 Task: In the description "Complaint Handling Procedures" apply a "symbols".
Action: Mouse pressed left at (186, 506)
Screenshot: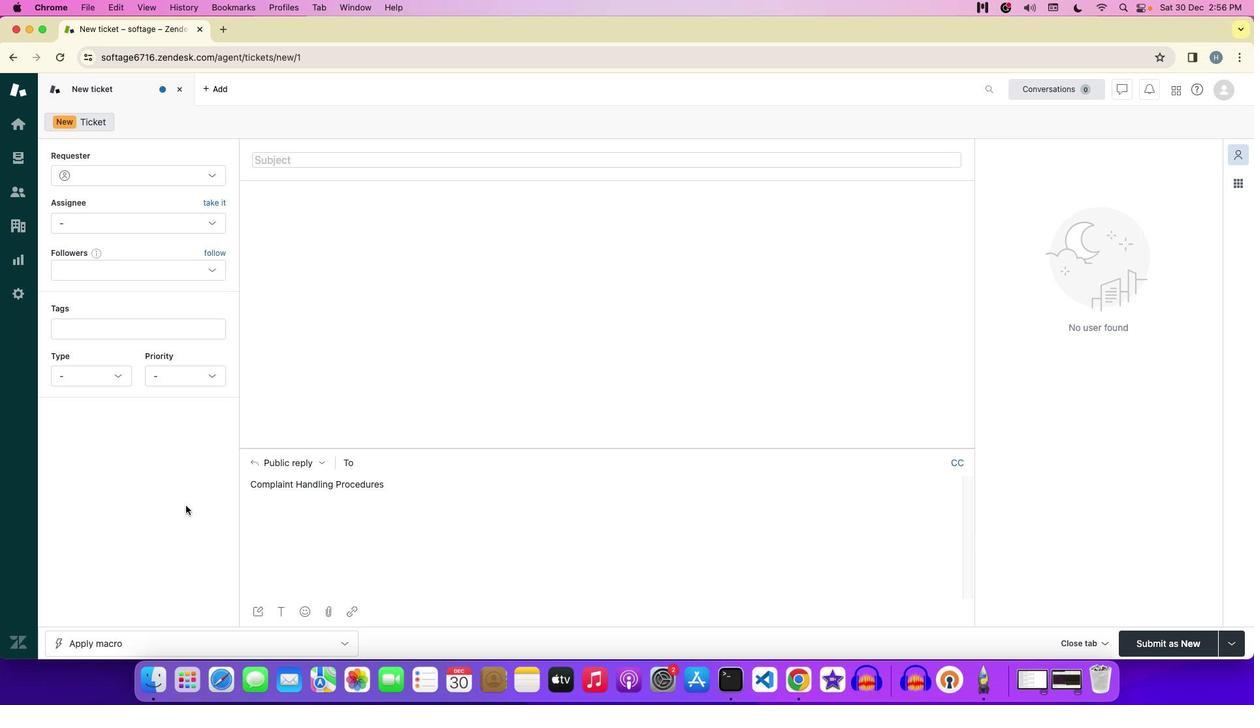 
Action: Mouse moved to (305, 611)
Screenshot: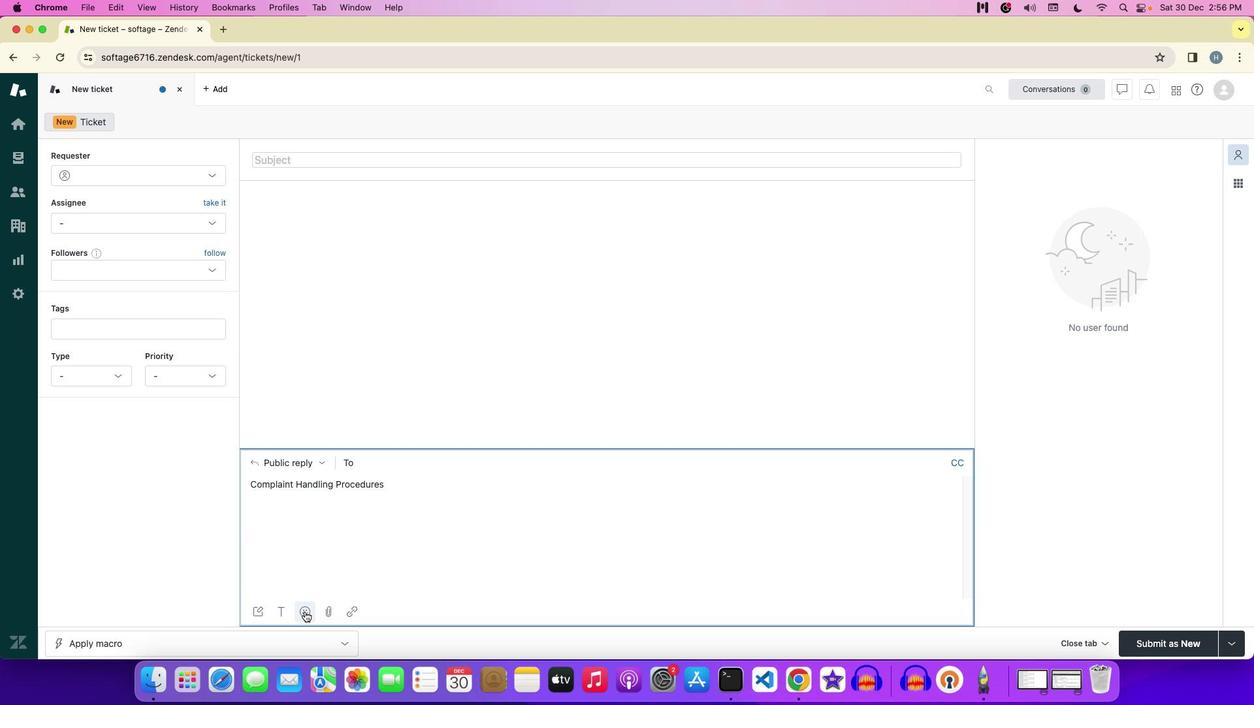 
Action: Mouse pressed left at (305, 611)
Screenshot: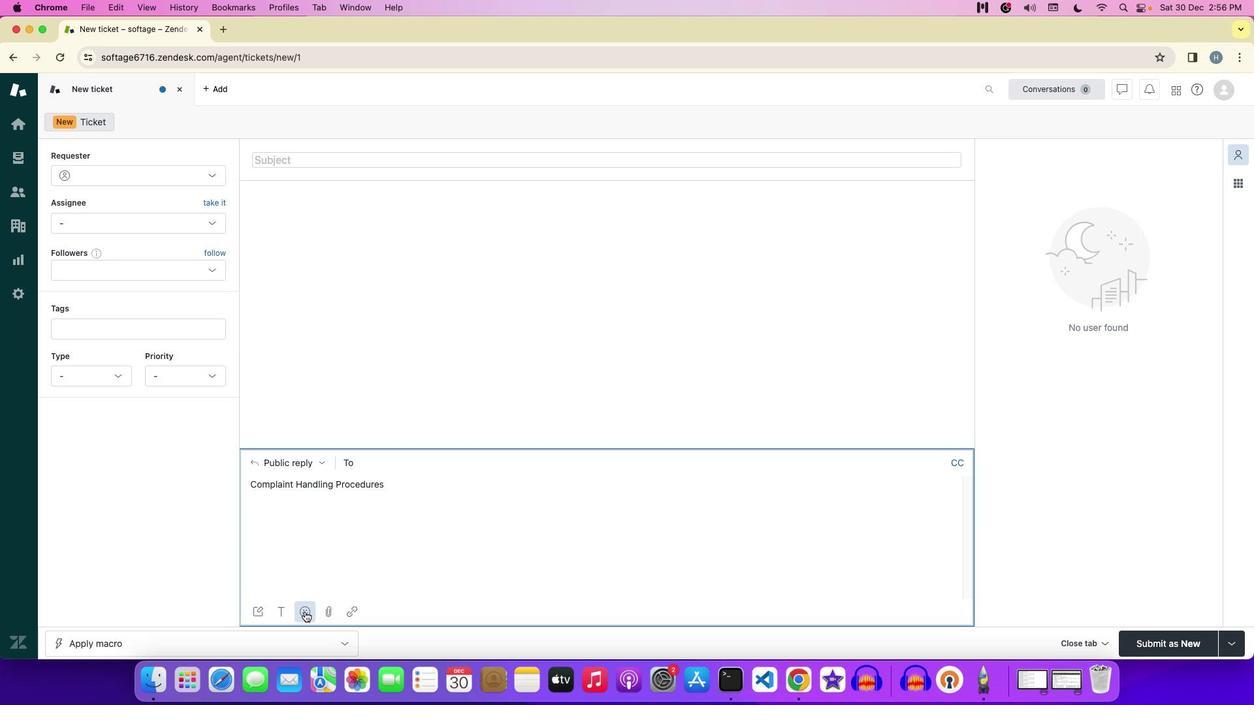 
Action: Mouse moved to (456, 381)
Screenshot: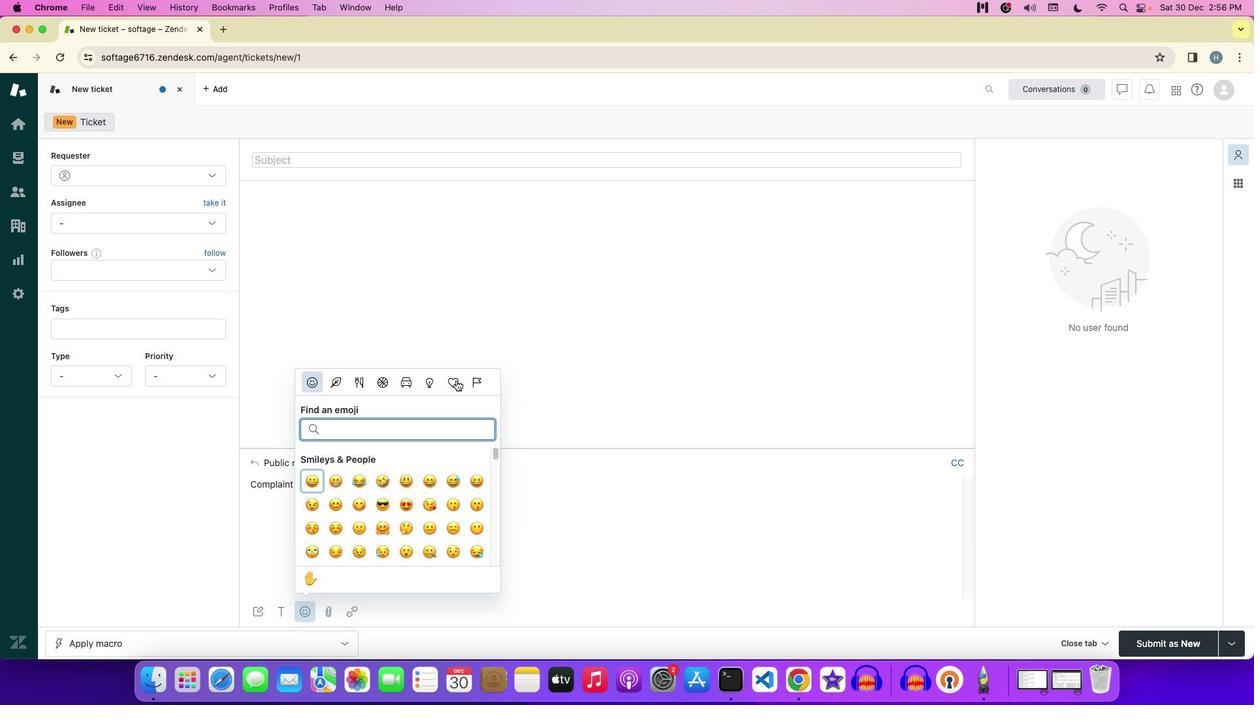 
Action: Mouse pressed left at (456, 381)
Screenshot: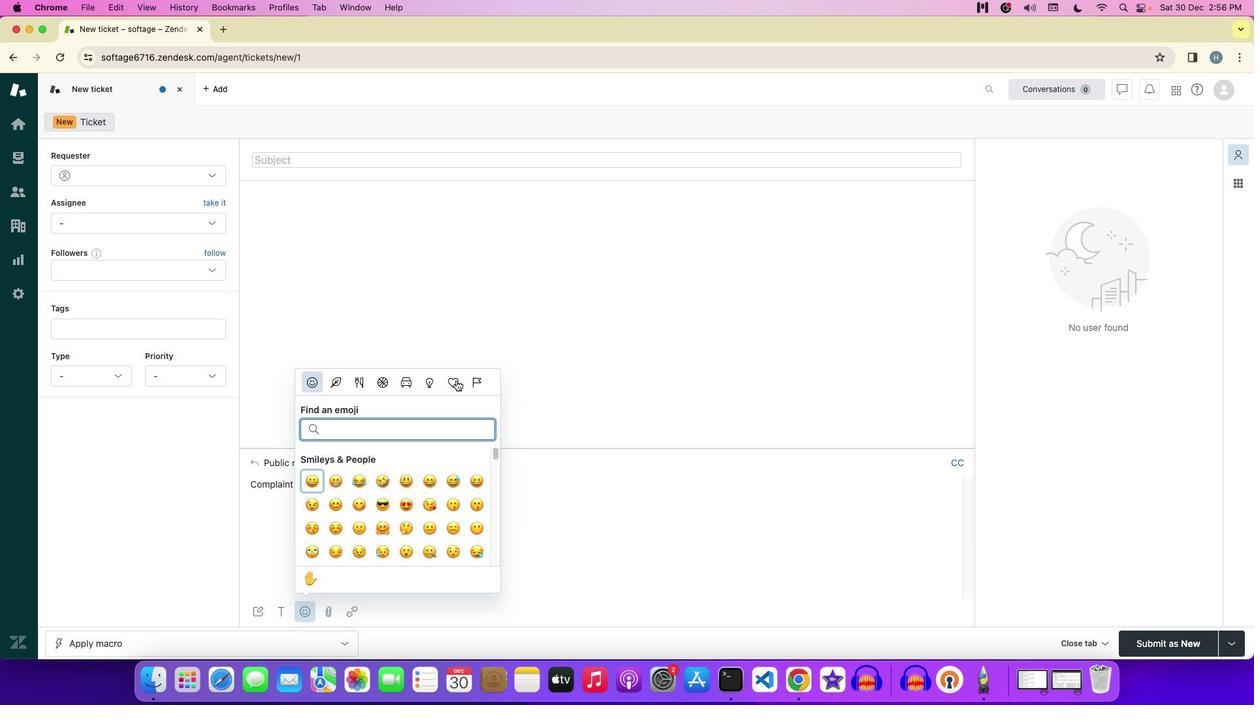 
Action: Mouse moved to (307, 480)
Screenshot: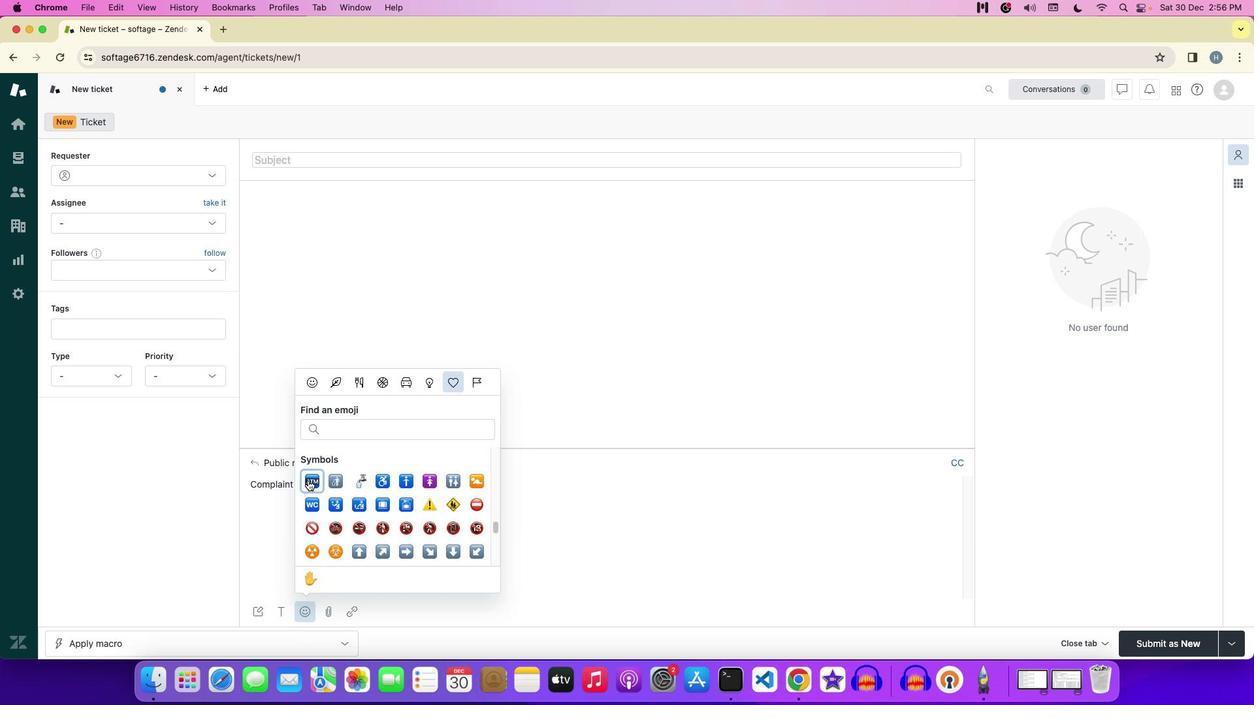 
Action: Mouse pressed left at (307, 480)
Screenshot: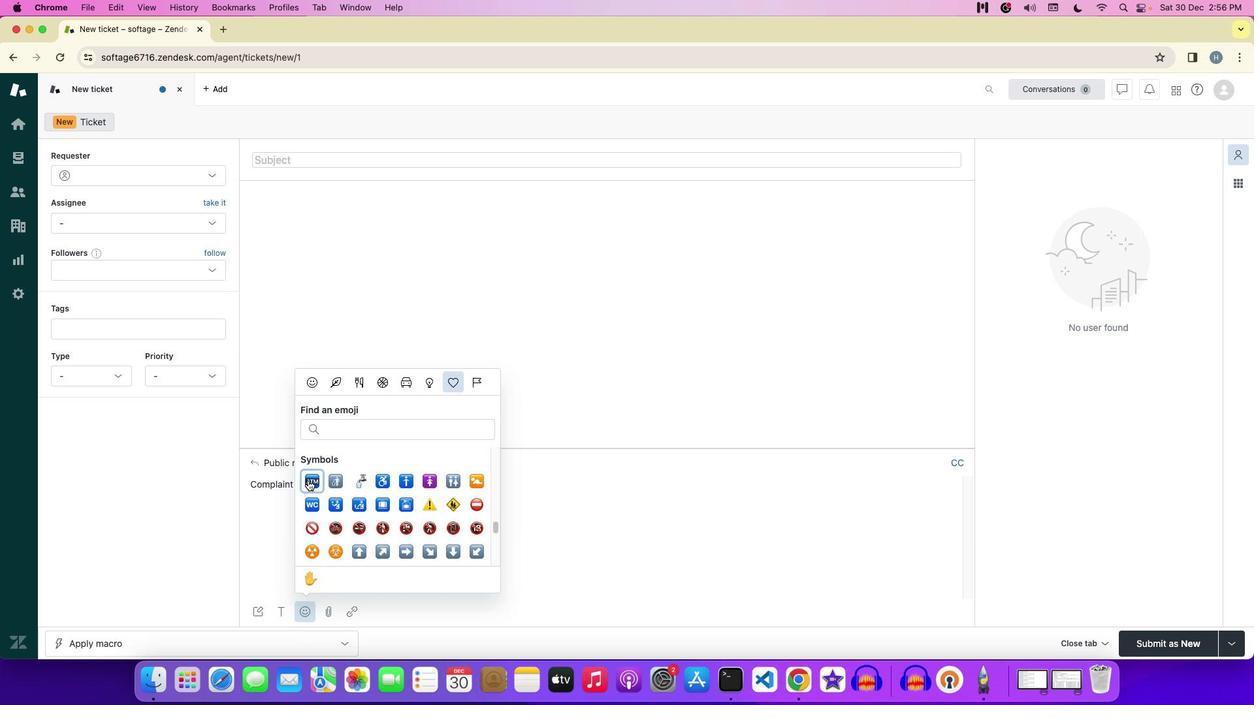 
